Task: Sort the products in the category "Toothpaste" by unit price (high first).
Action: Mouse moved to (868, 358)
Screenshot: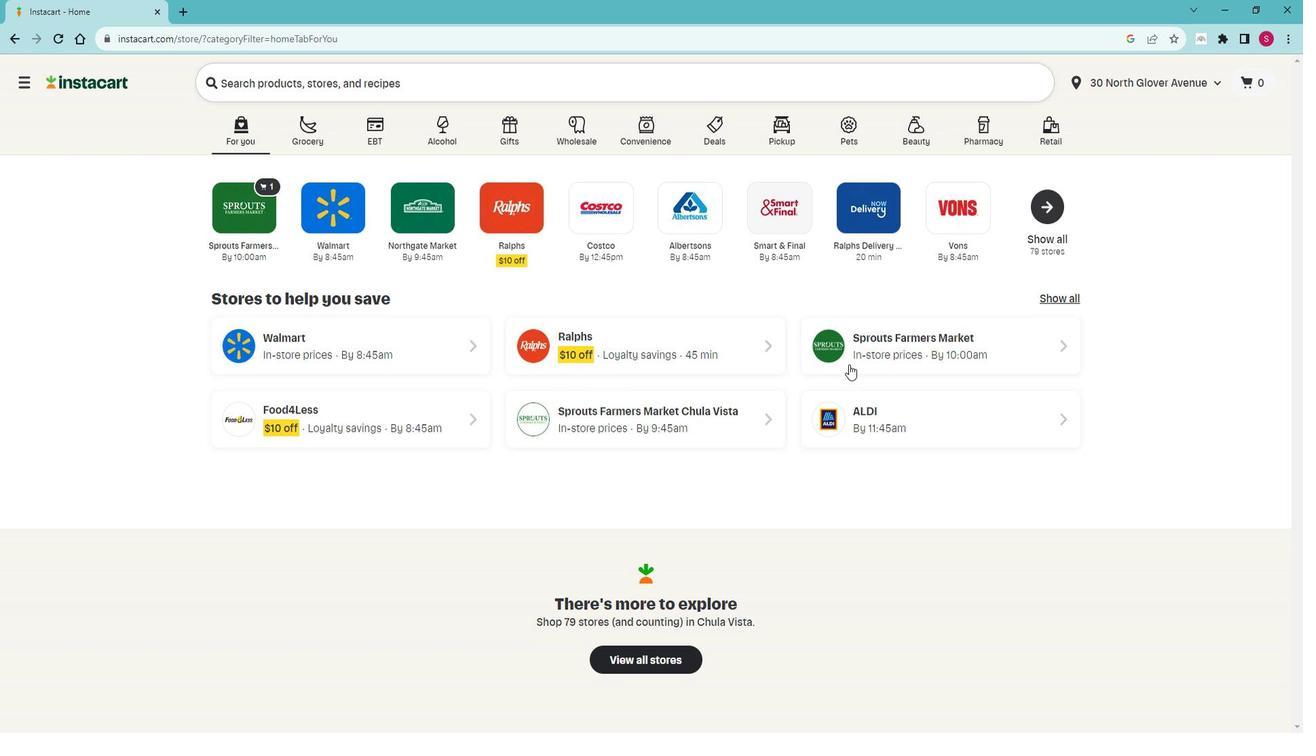 
Action: Mouse pressed left at (868, 358)
Screenshot: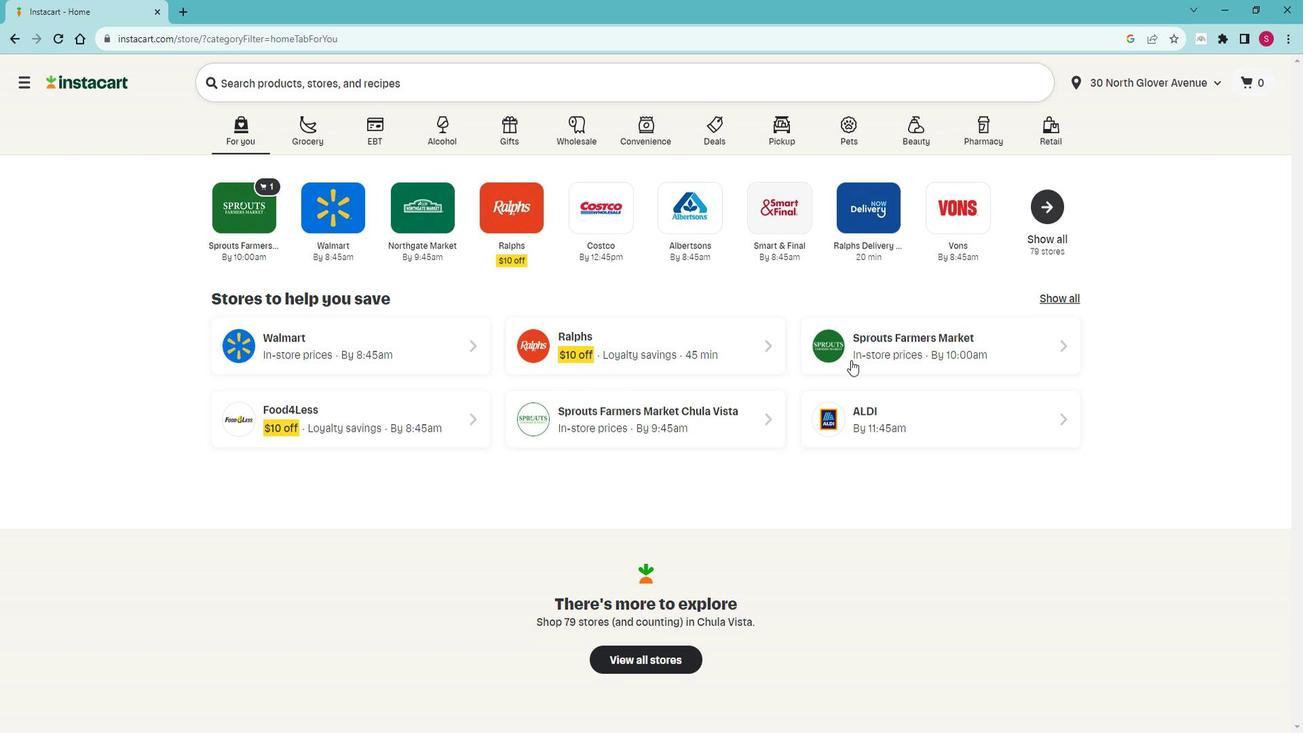 
Action: Mouse moved to (74, 487)
Screenshot: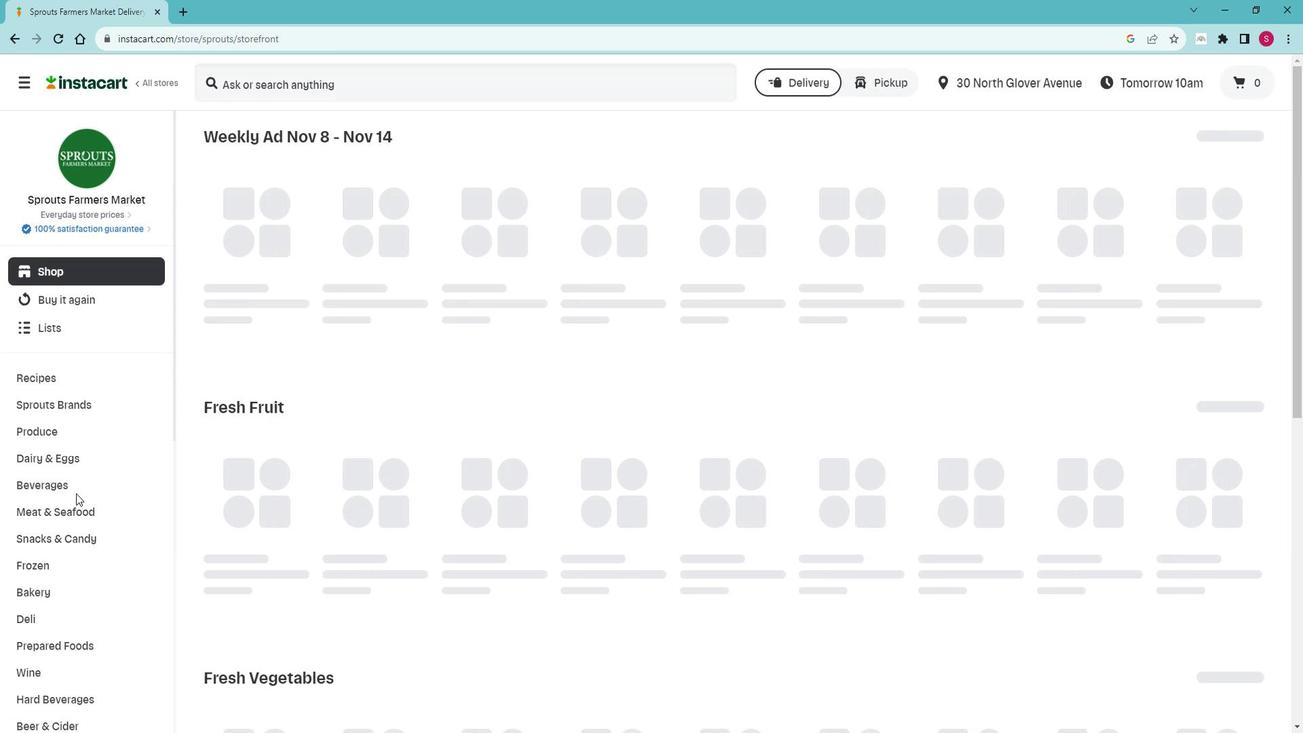 
Action: Mouse scrolled (74, 486) with delta (0, 0)
Screenshot: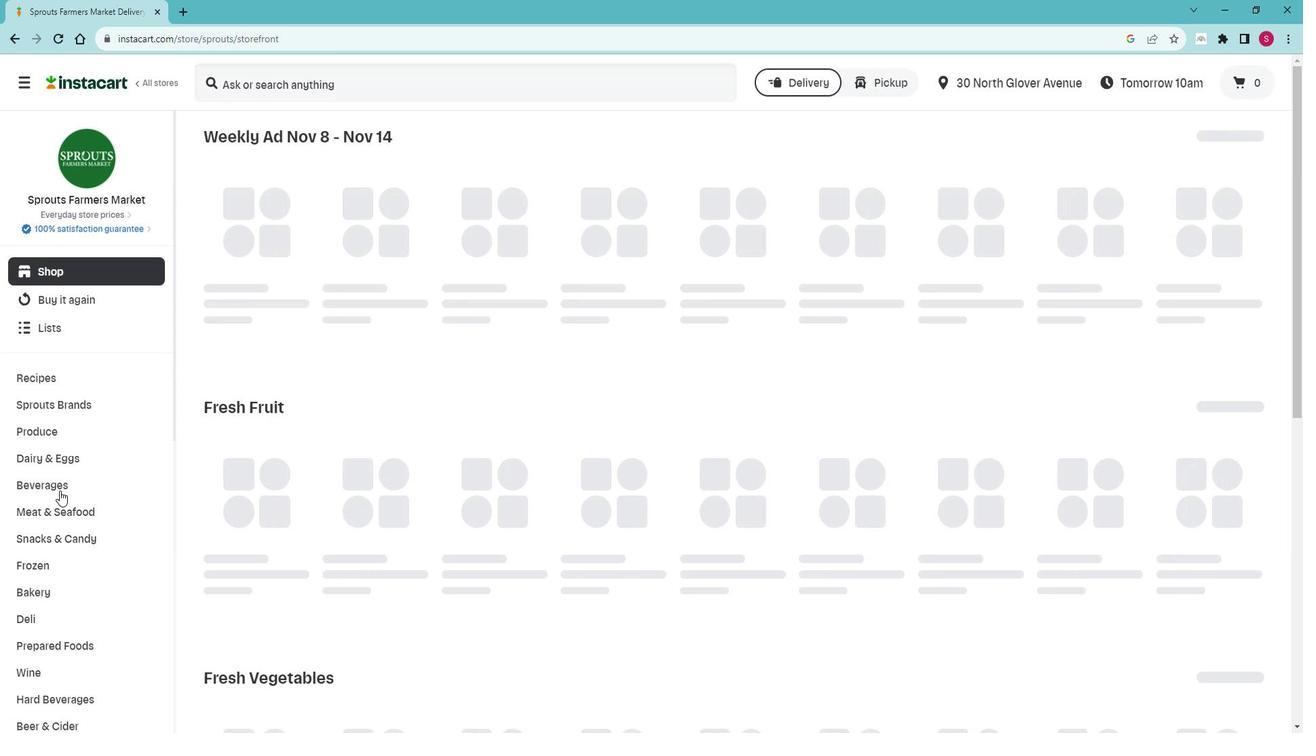 
Action: Mouse scrolled (74, 486) with delta (0, 0)
Screenshot: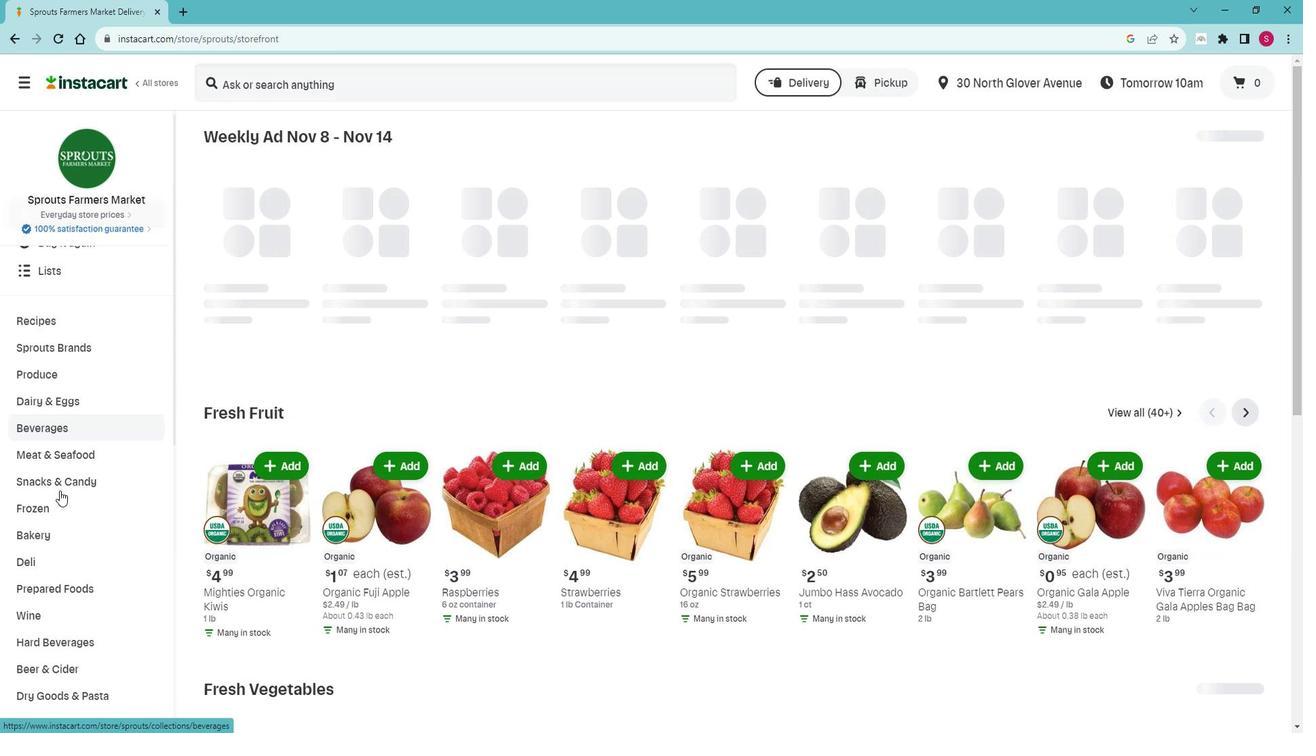 
Action: Mouse scrolled (74, 486) with delta (0, 0)
Screenshot: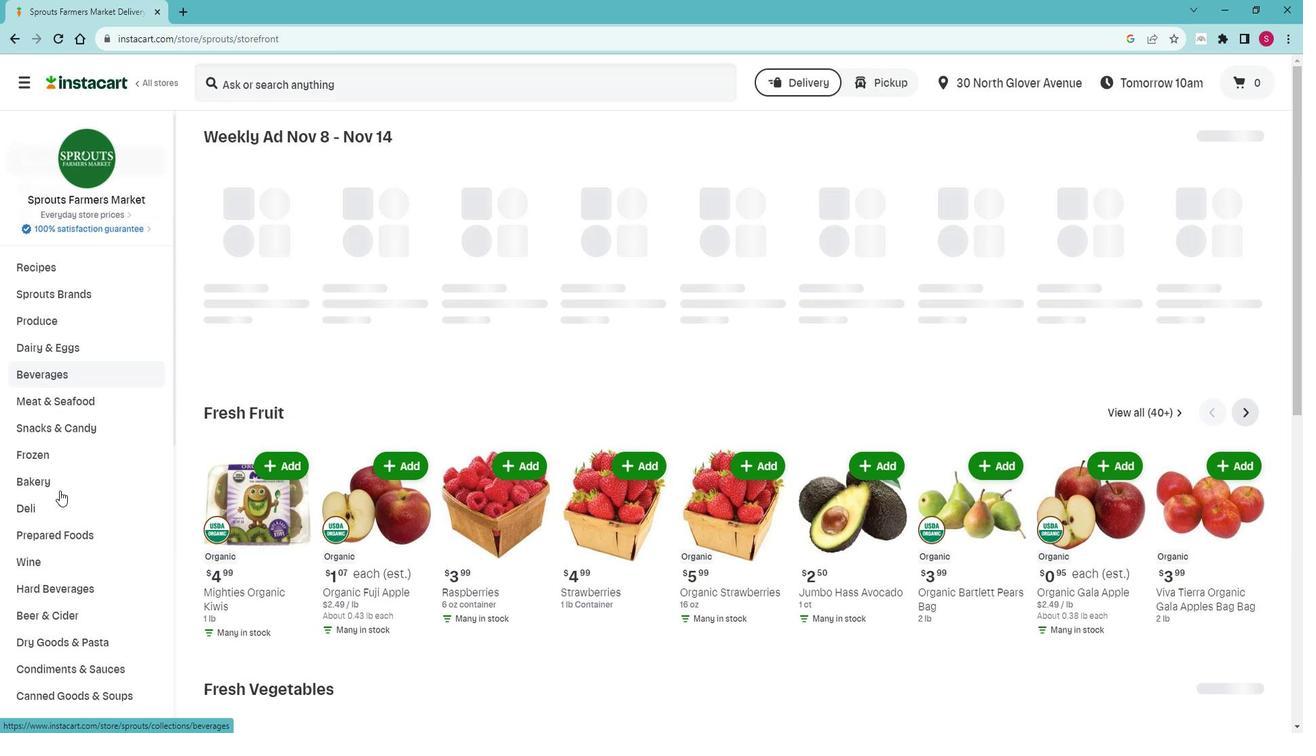 
Action: Mouse scrolled (74, 486) with delta (0, 0)
Screenshot: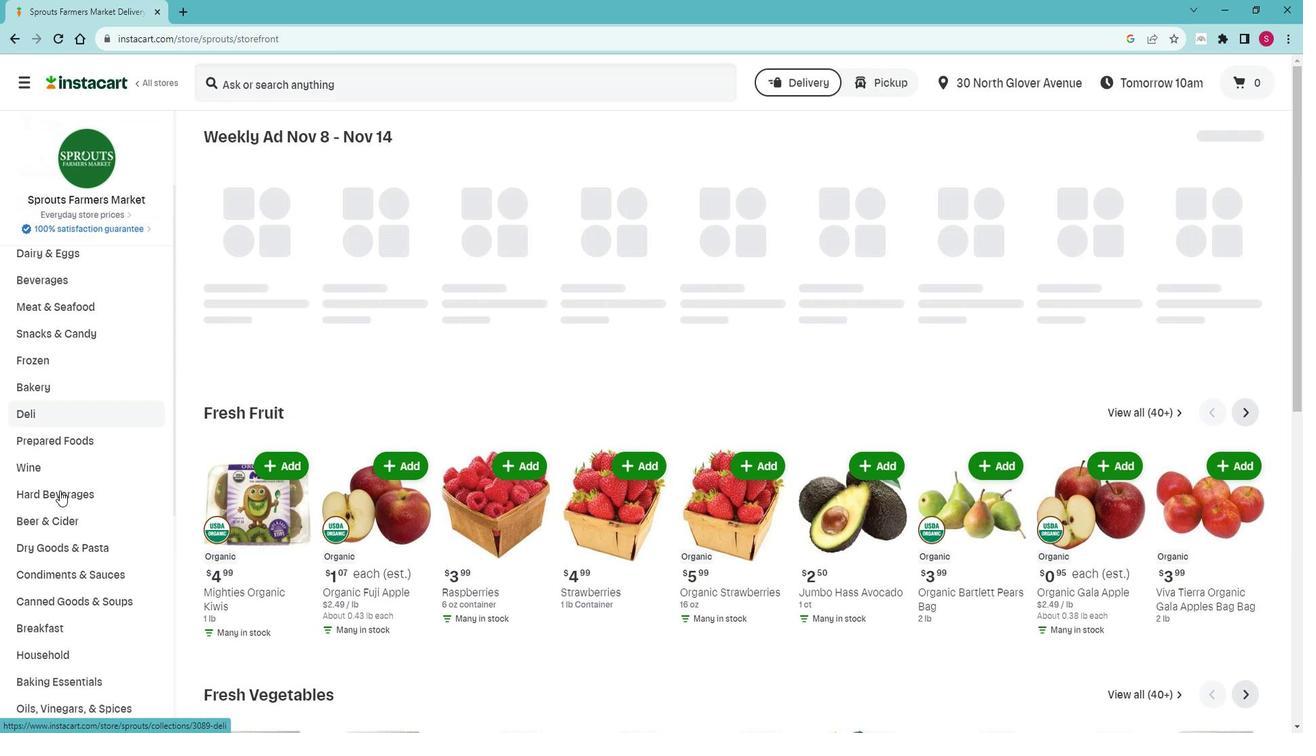 
Action: Mouse scrolled (74, 486) with delta (0, 0)
Screenshot: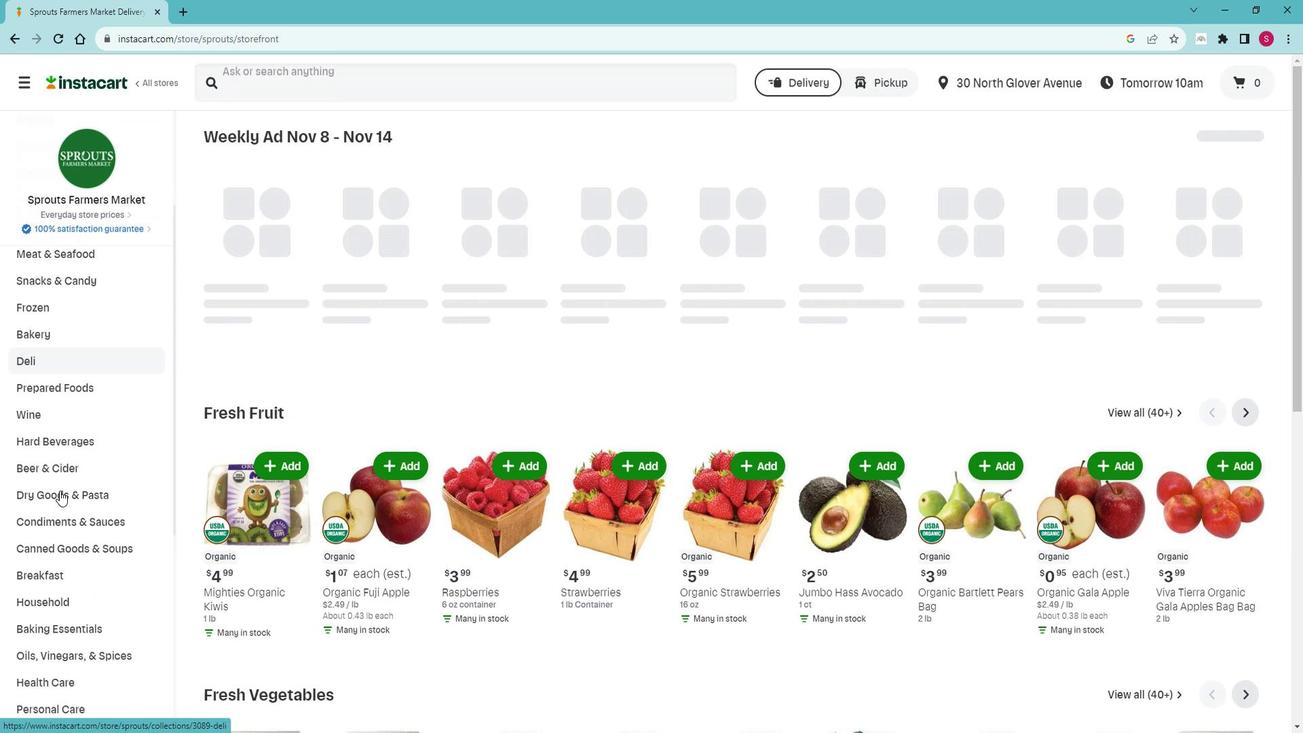 
Action: Mouse scrolled (74, 486) with delta (0, 0)
Screenshot: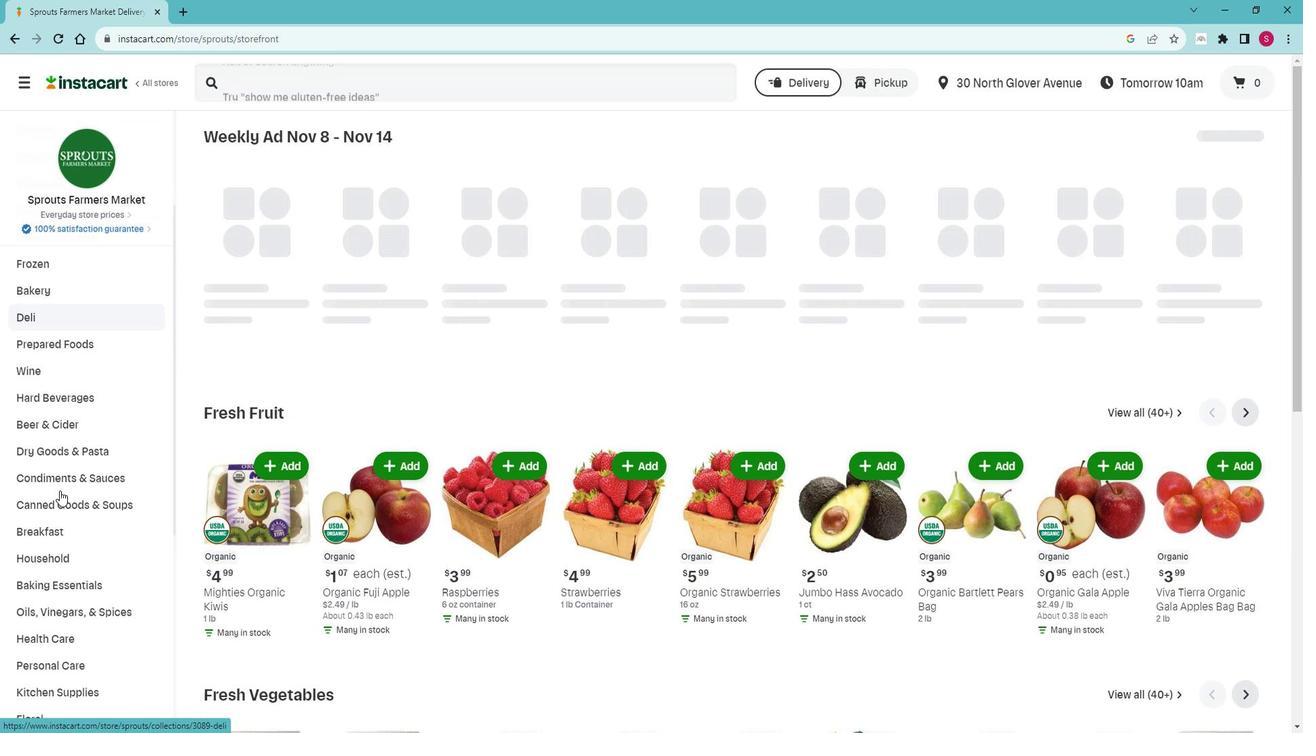 
Action: Mouse moved to (70, 531)
Screenshot: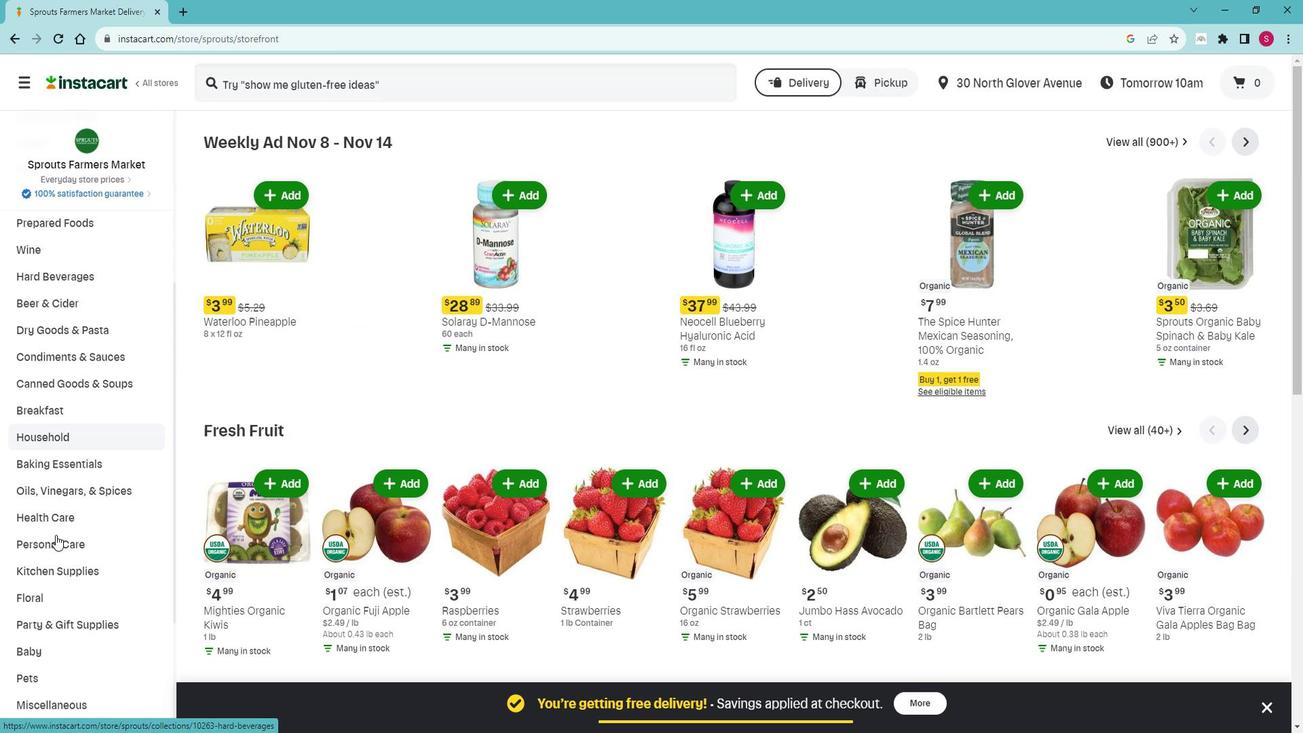 
Action: Mouse pressed left at (70, 531)
Screenshot: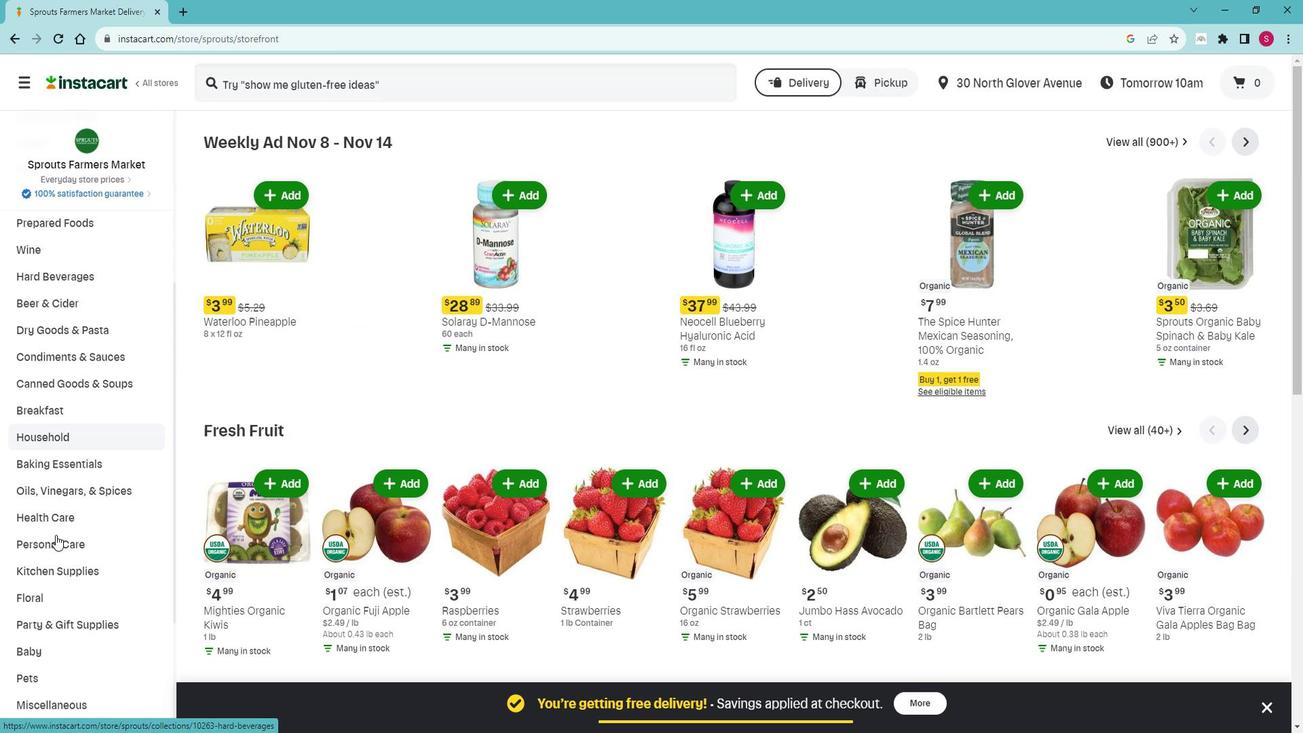 
Action: Mouse moved to (73, 585)
Screenshot: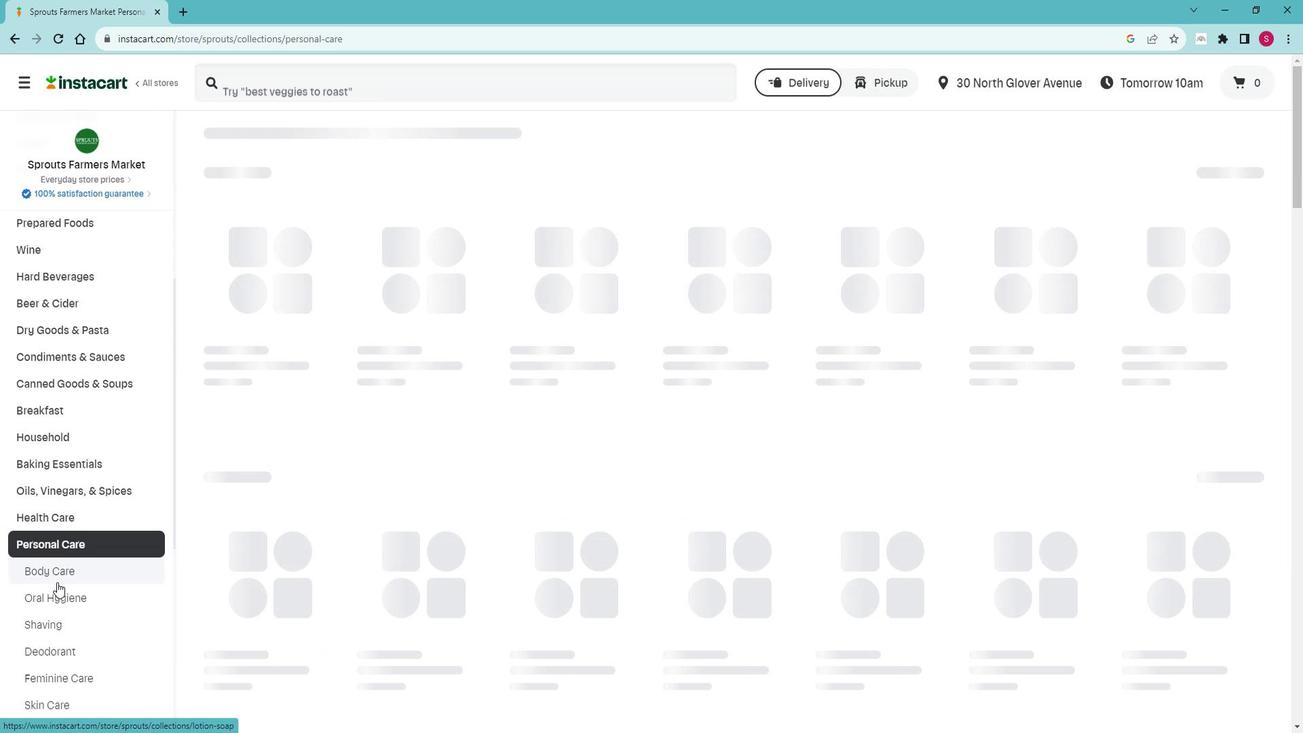 
Action: Mouse pressed left at (73, 585)
Screenshot: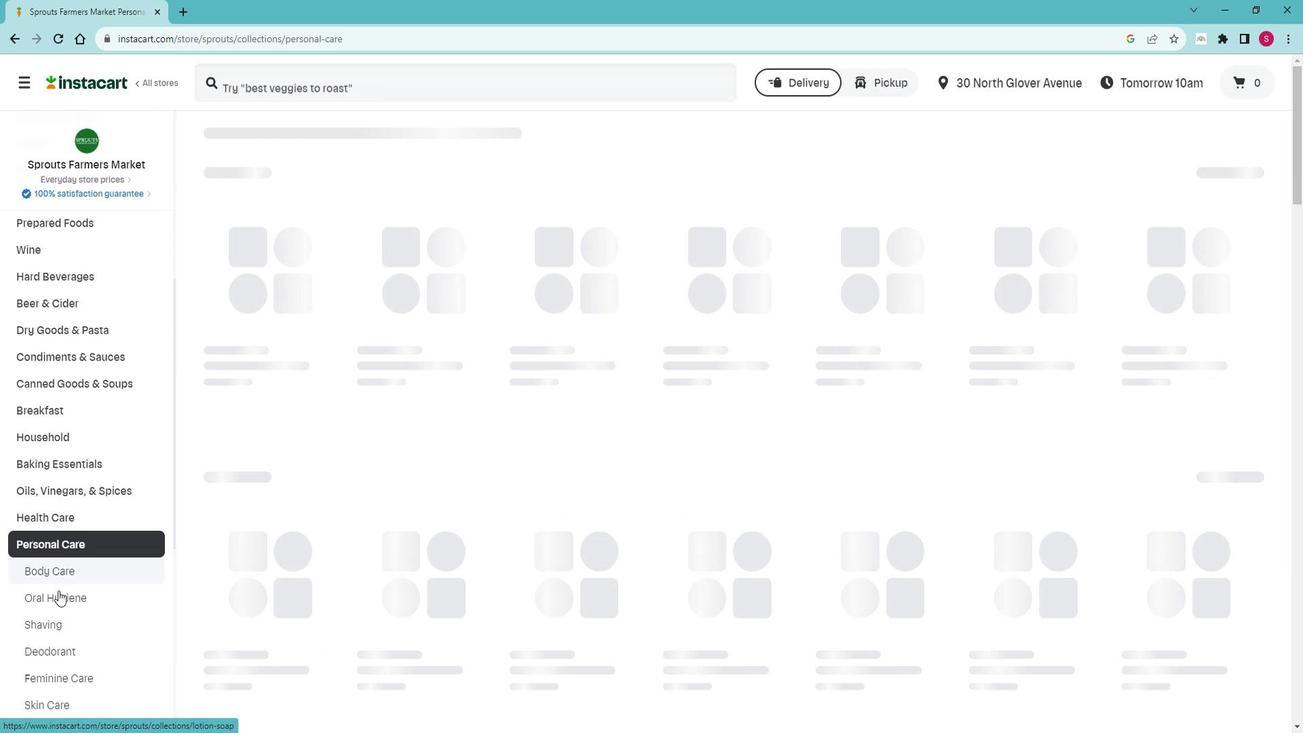 
Action: Mouse moved to (392, 202)
Screenshot: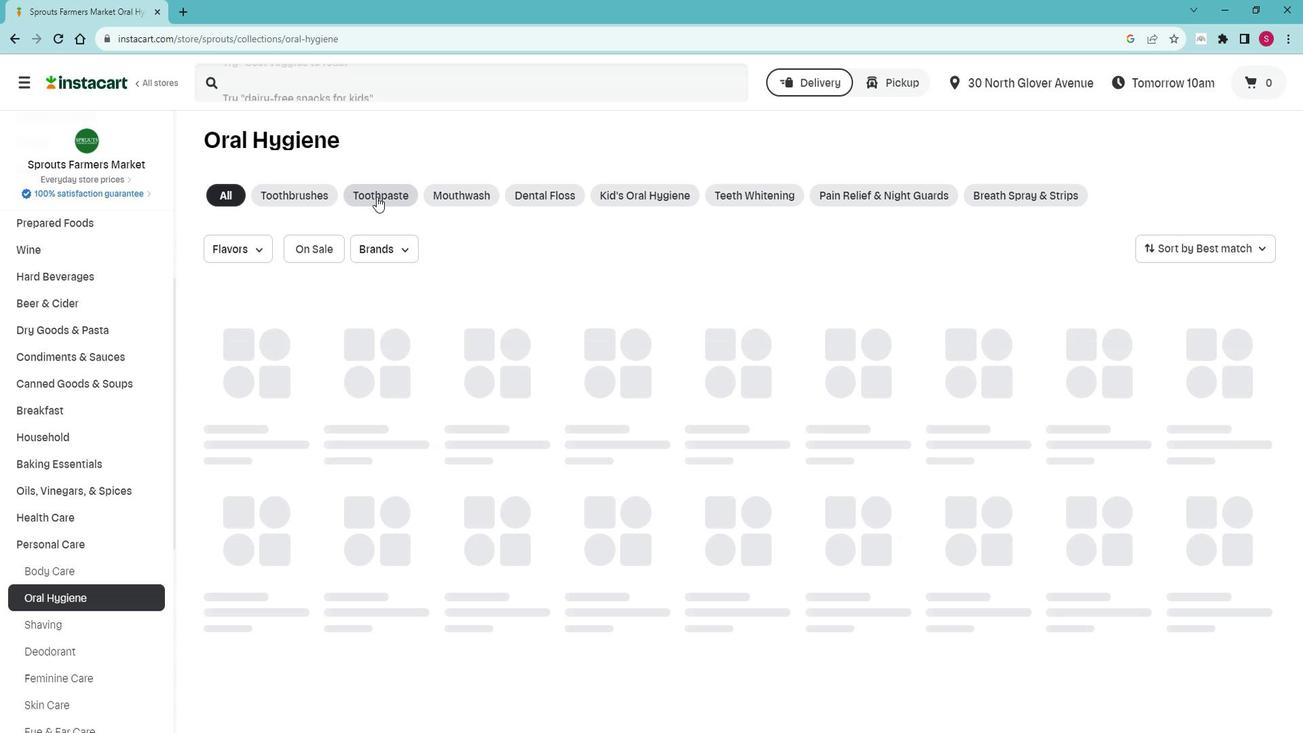 
Action: Mouse pressed left at (392, 202)
Screenshot: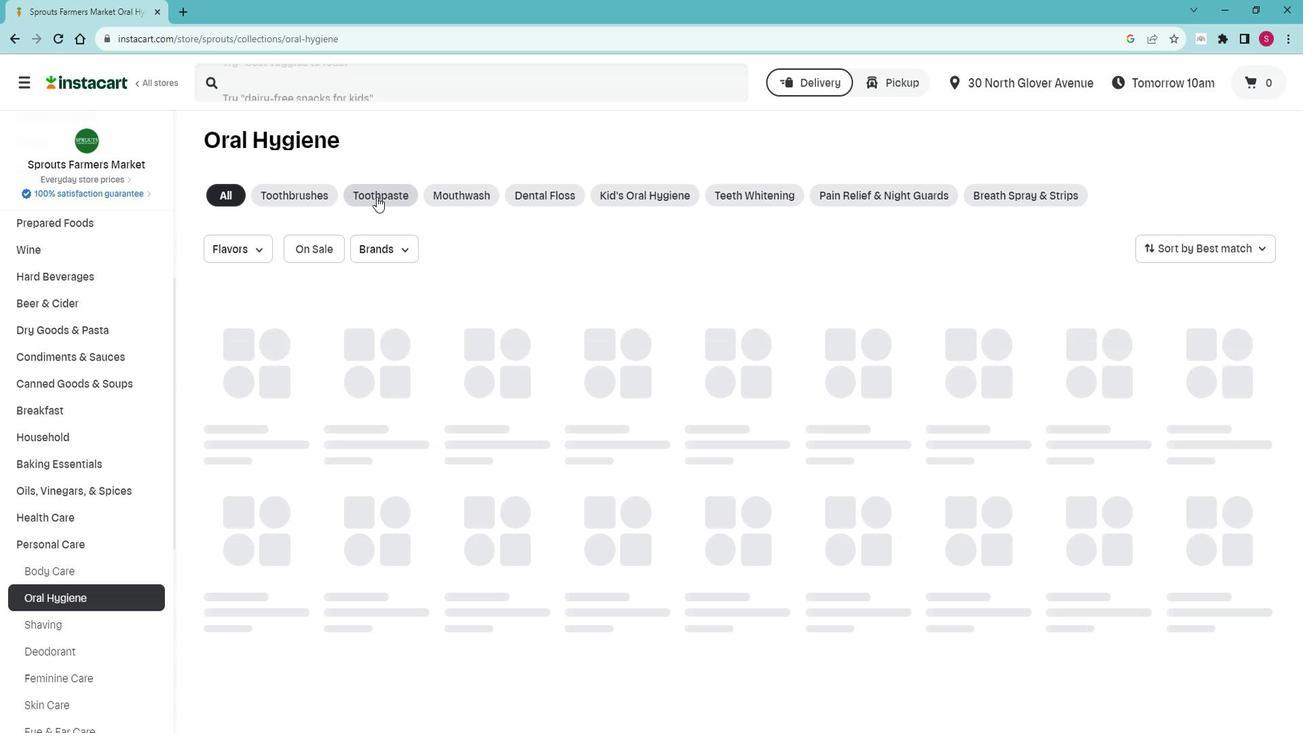 
Action: Mouse moved to (1265, 246)
Screenshot: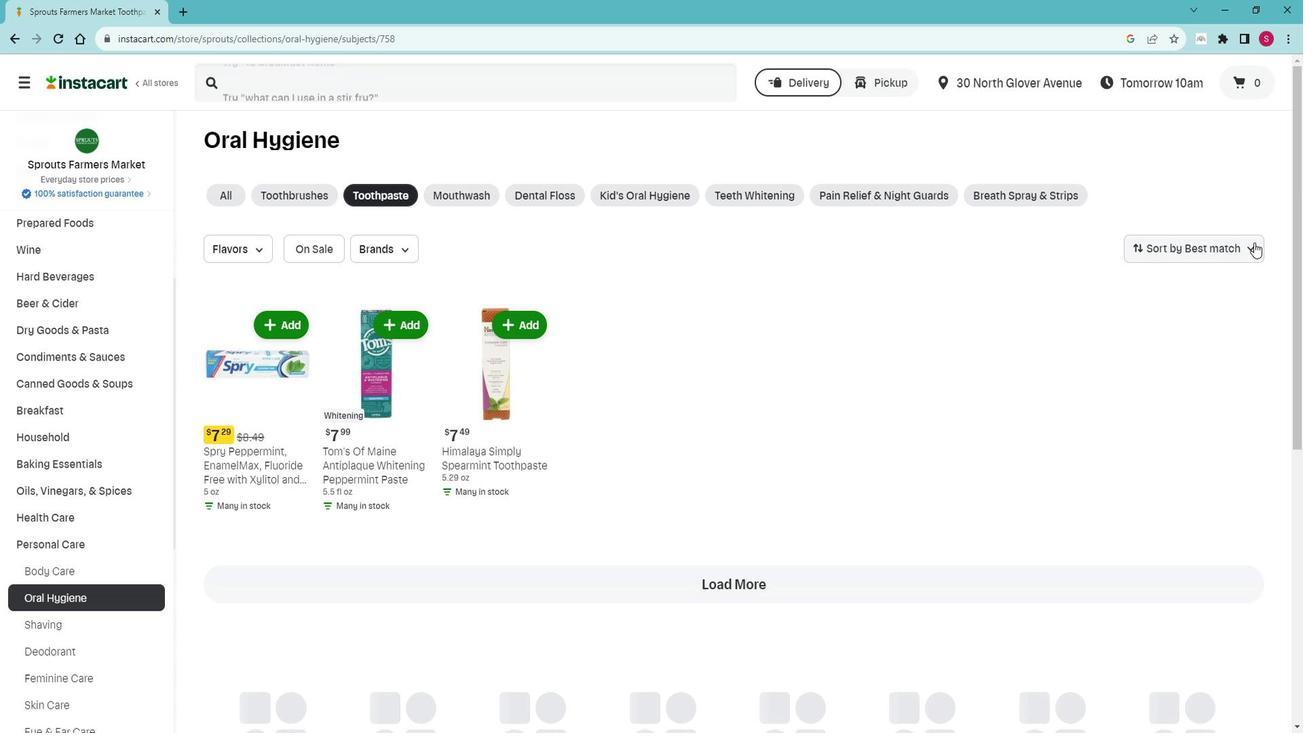 
Action: Mouse pressed left at (1265, 246)
Screenshot: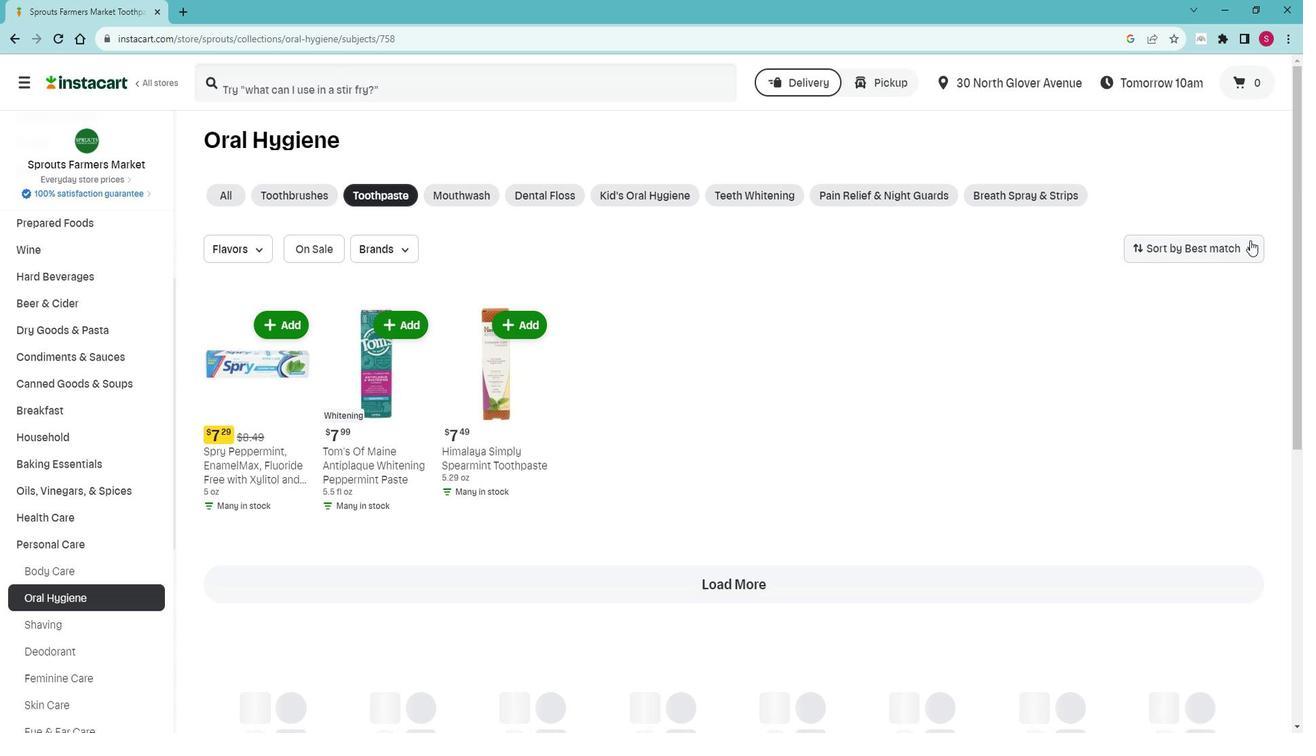 
Action: Mouse moved to (1221, 411)
Screenshot: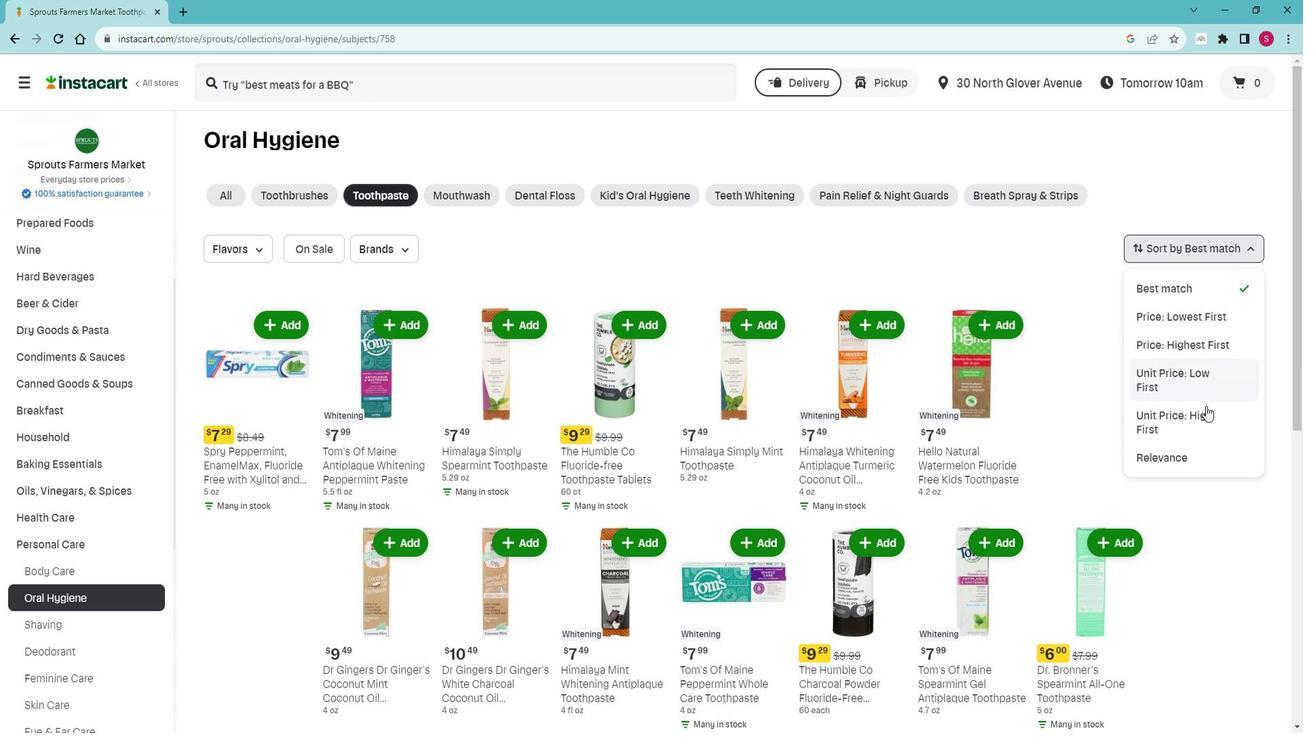
Action: Mouse pressed left at (1221, 411)
Screenshot: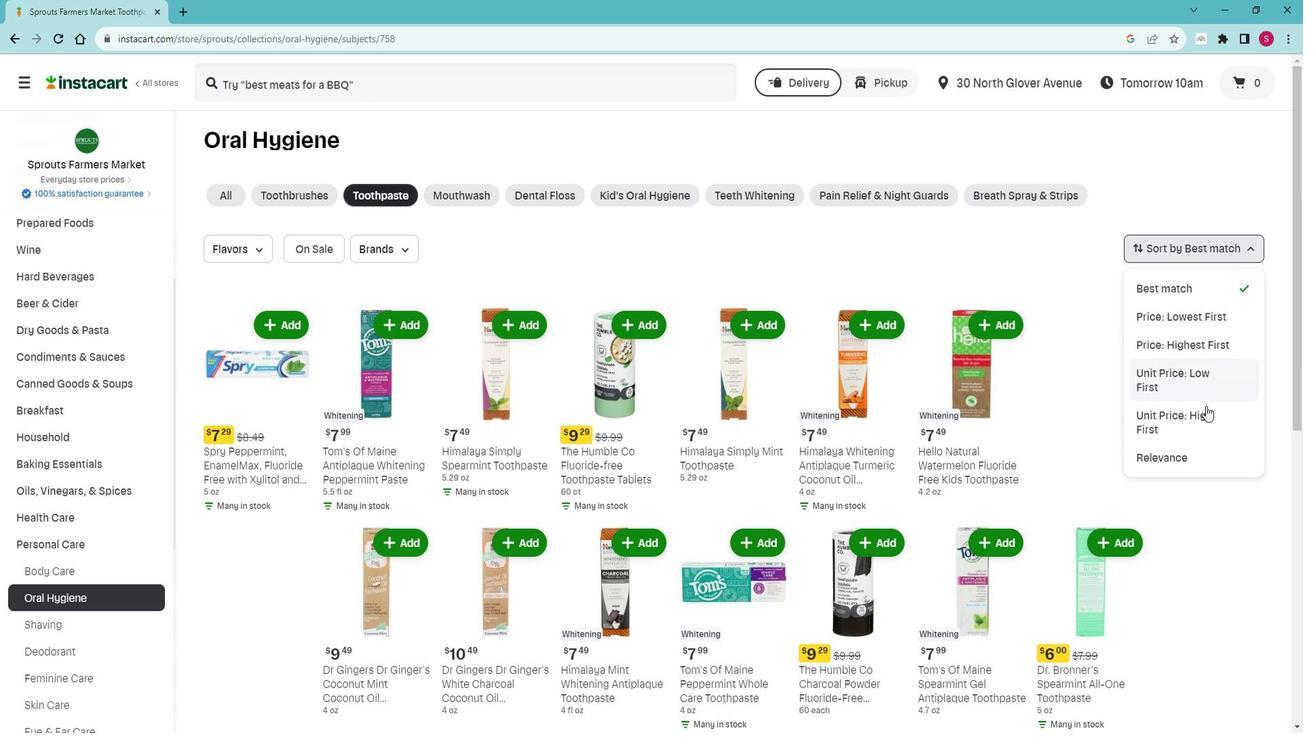 
Action: Mouse moved to (1008, 291)
Screenshot: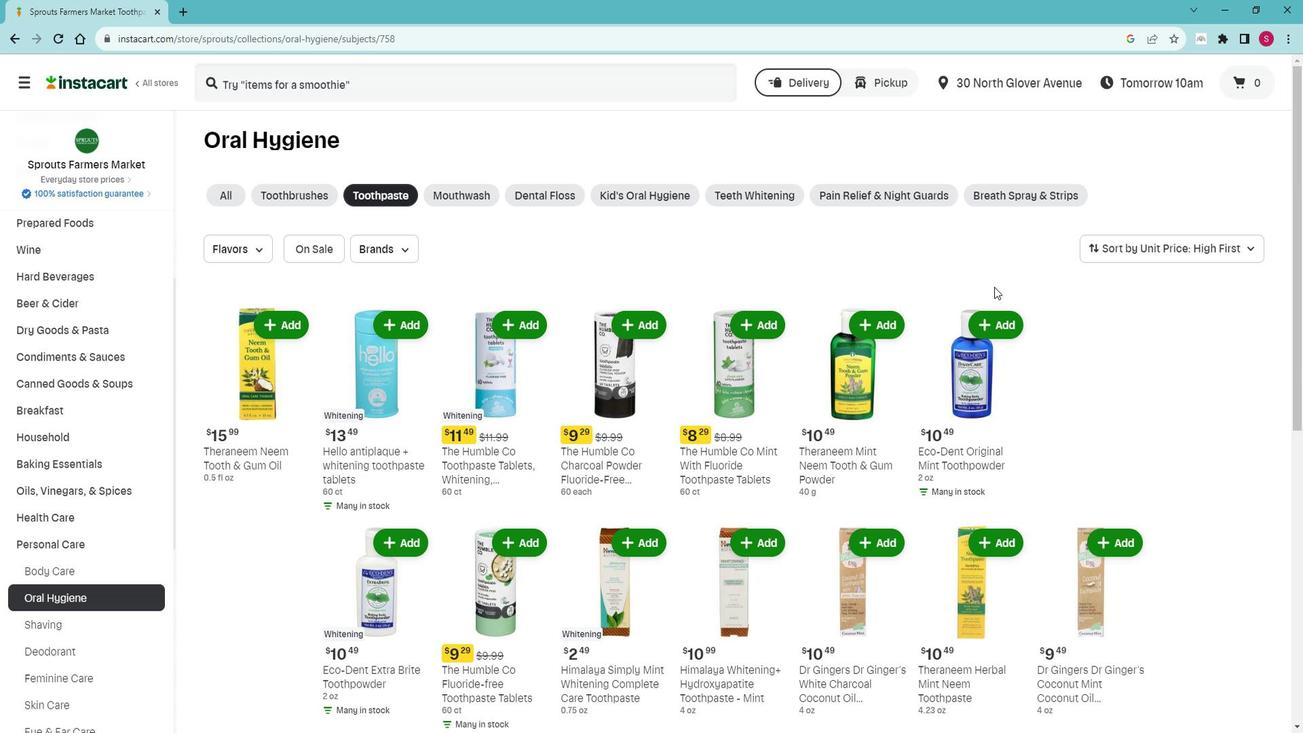 
